 Task: Create a sub task Release to Production / Go Live for the task  Integrate a new online platform for online music lessons in the project BeaconWorks , assign it to team member softage.4@softage.net and update the status of the sub task to  At Risk , set the priority of the sub task to Medium
Action: Mouse moved to (475, 266)
Screenshot: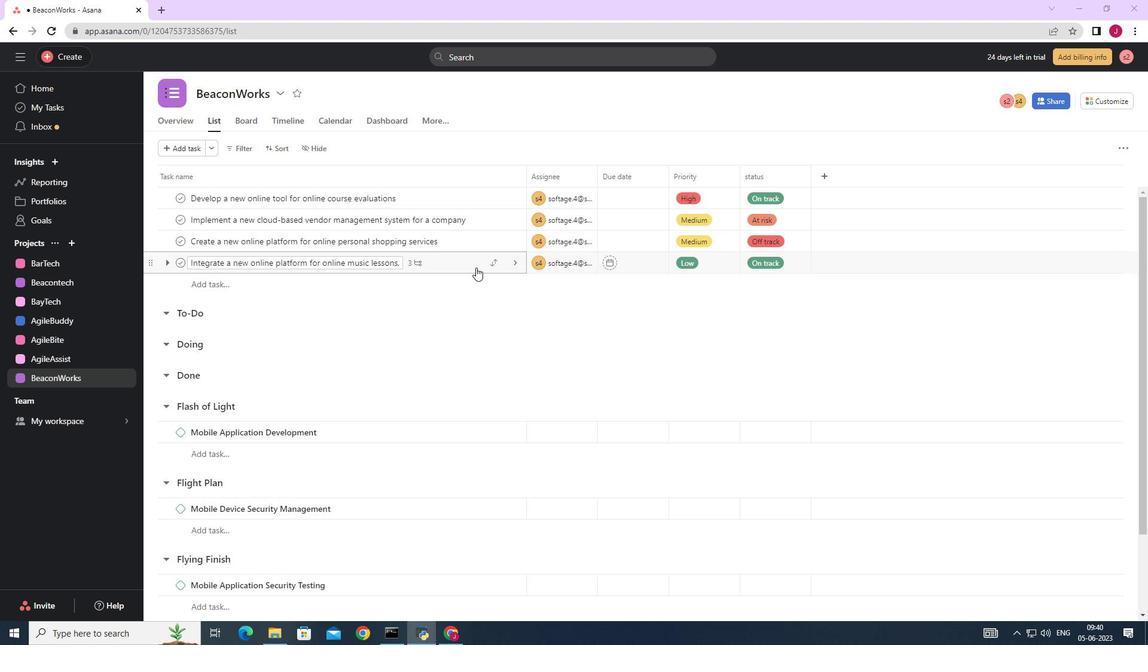 
Action: Mouse pressed left at (475, 266)
Screenshot: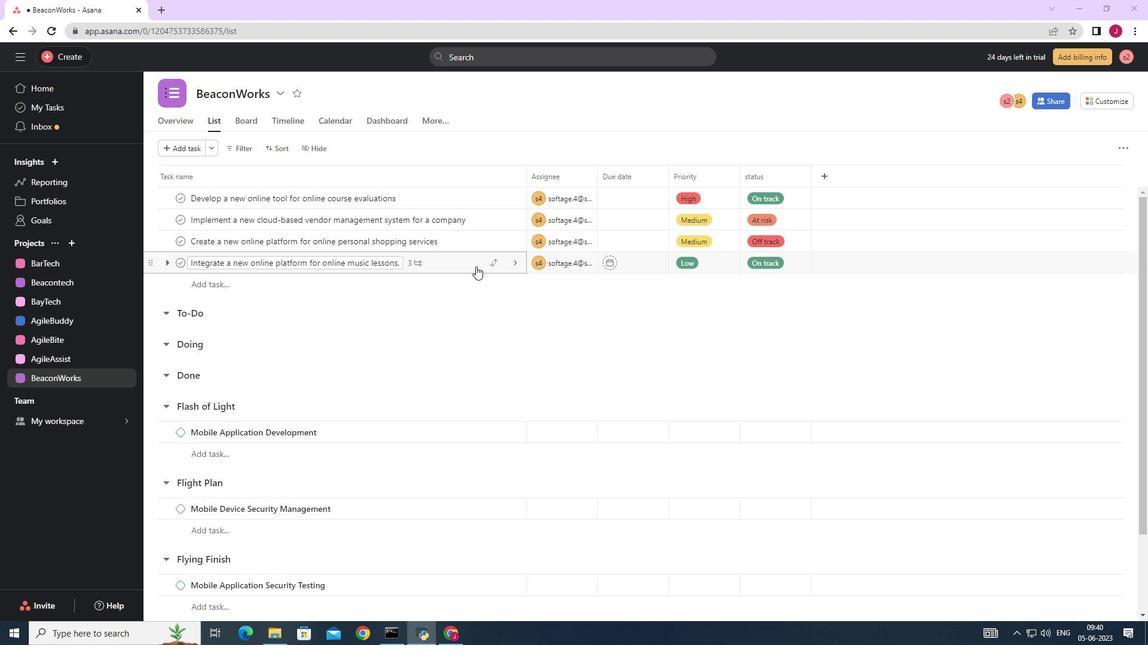 
Action: Mouse moved to (938, 400)
Screenshot: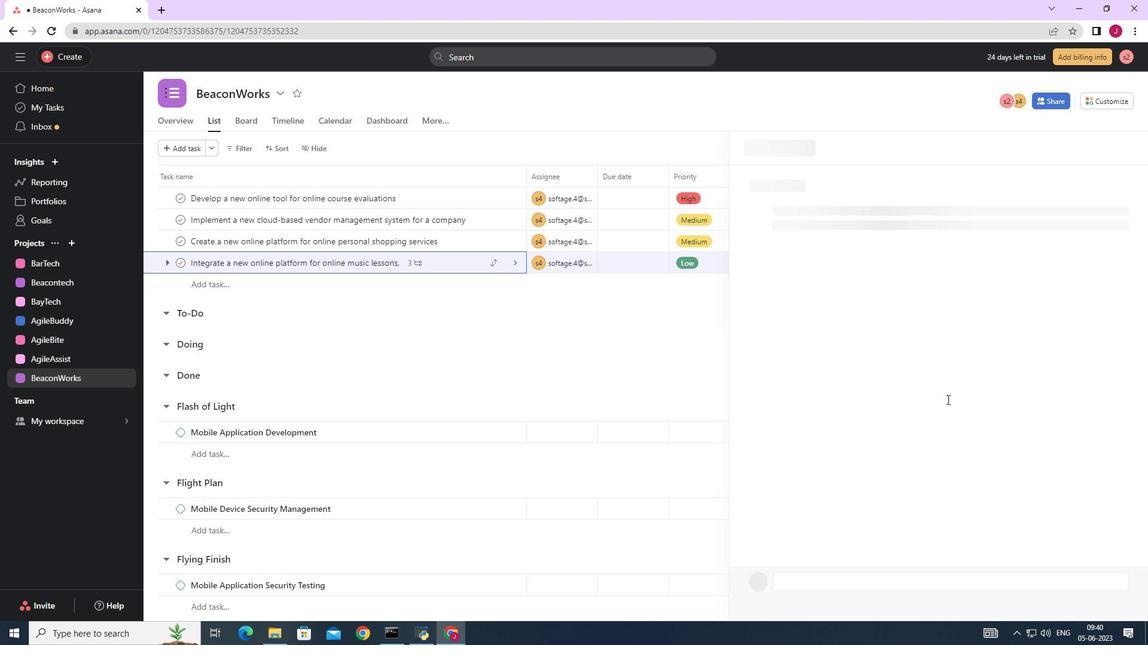 
Action: Mouse scrolled (938, 399) with delta (0, 0)
Screenshot: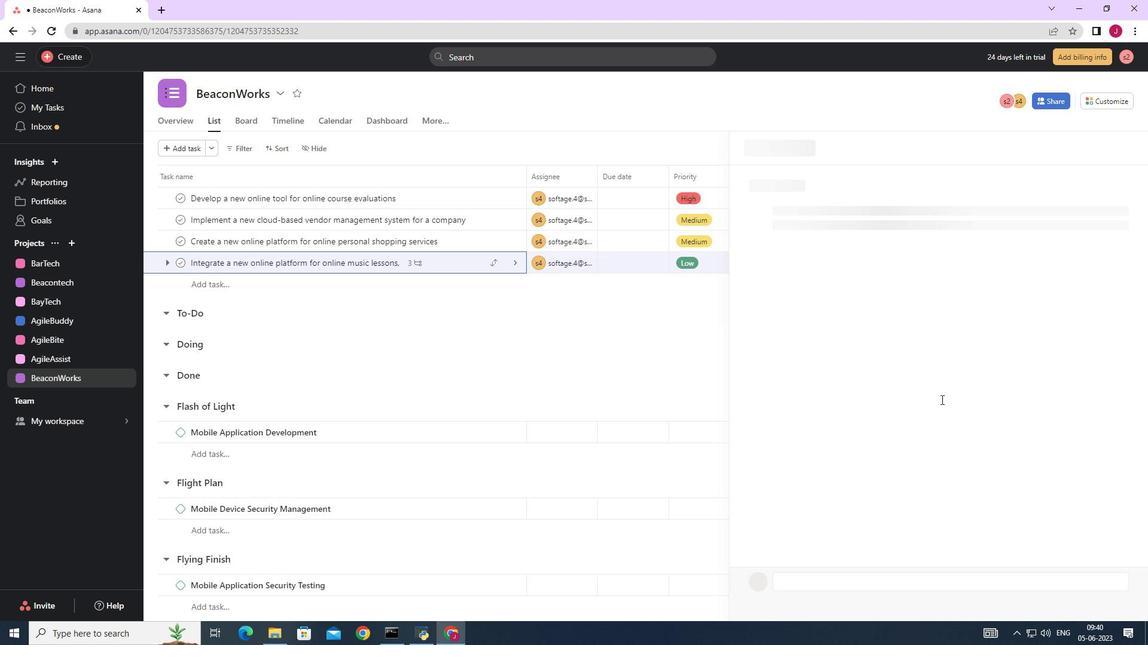 
Action: Mouse scrolled (938, 399) with delta (0, 0)
Screenshot: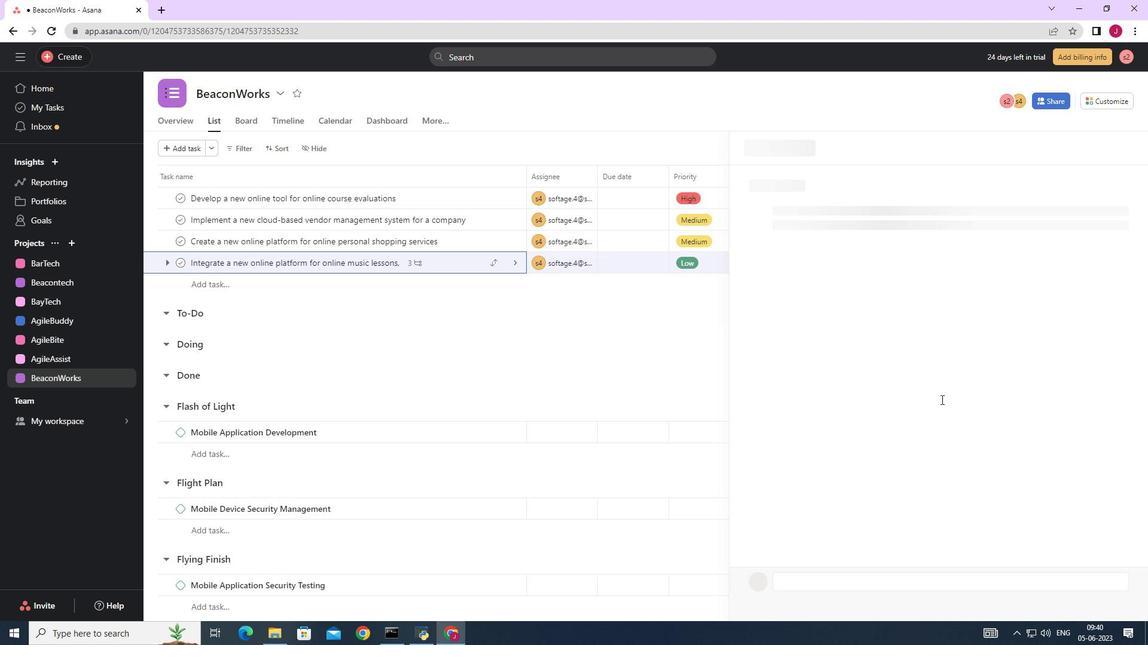 
Action: Mouse scrolled (938, 399) with delta (0, 0)
Screenshot: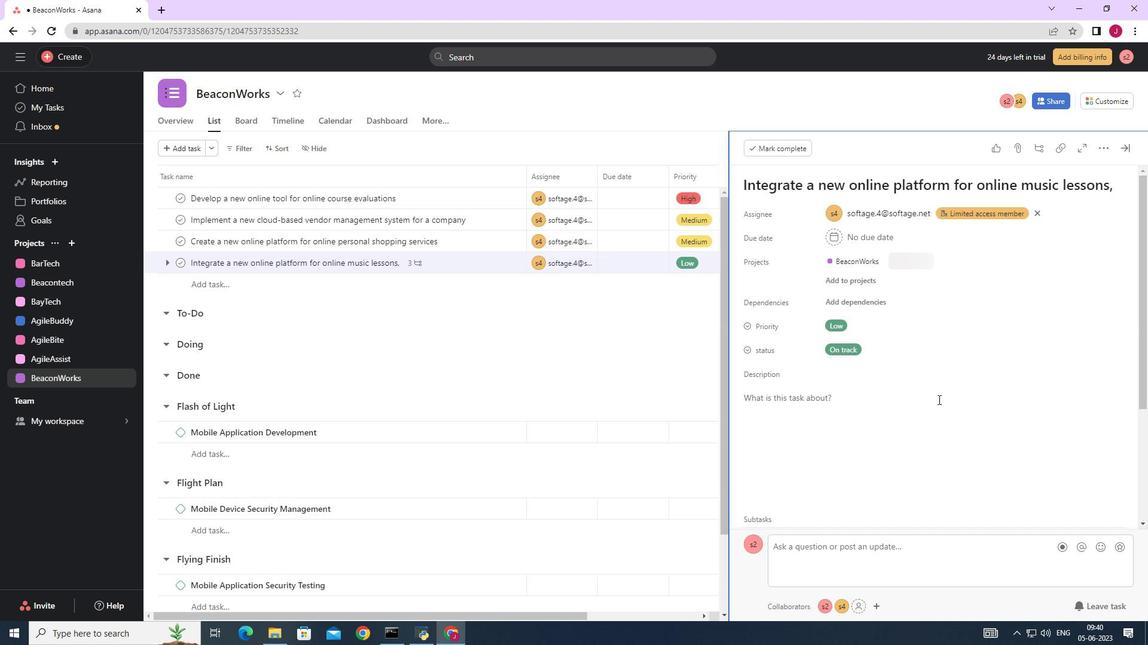 
Action: Mouse scrolled (938, 399) with delta (0, 0)
Screenshot: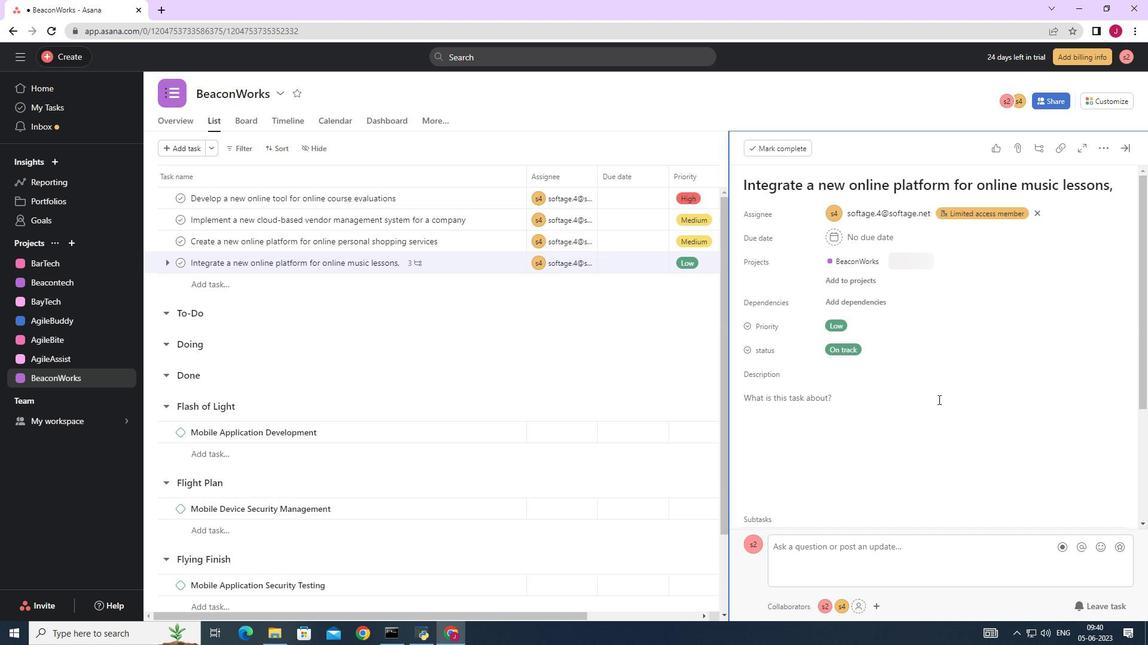 
Action: Mouse moved to (937, 400)
Screenshot: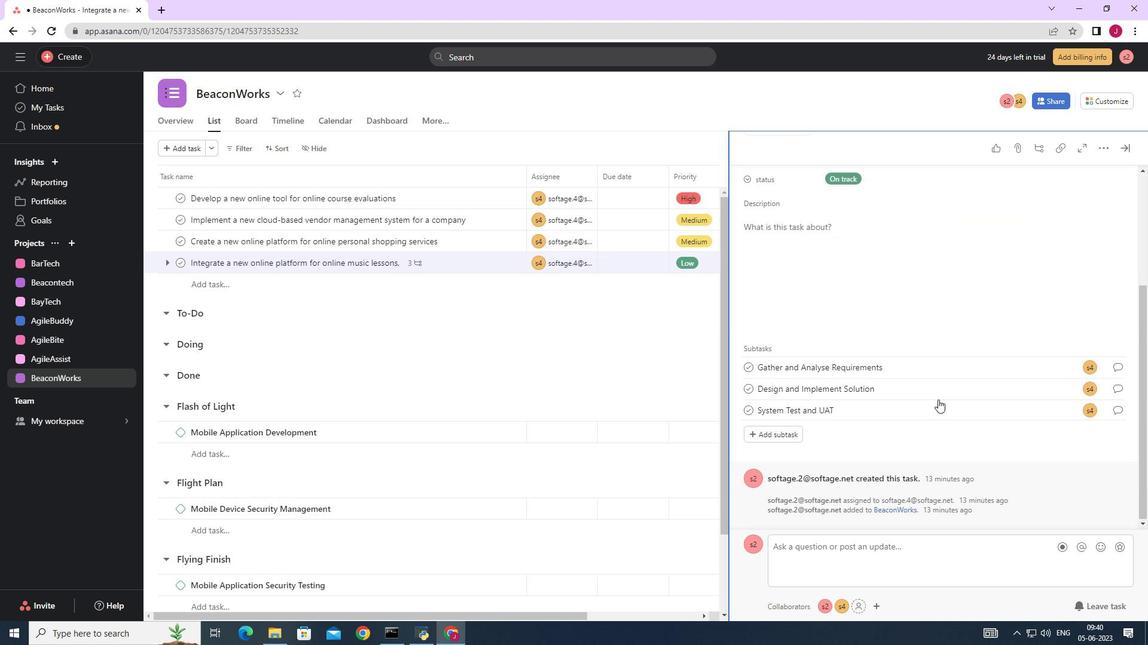 
Action: Mouse scrolled (937, 399) with delta (0, 0)
Screenshot: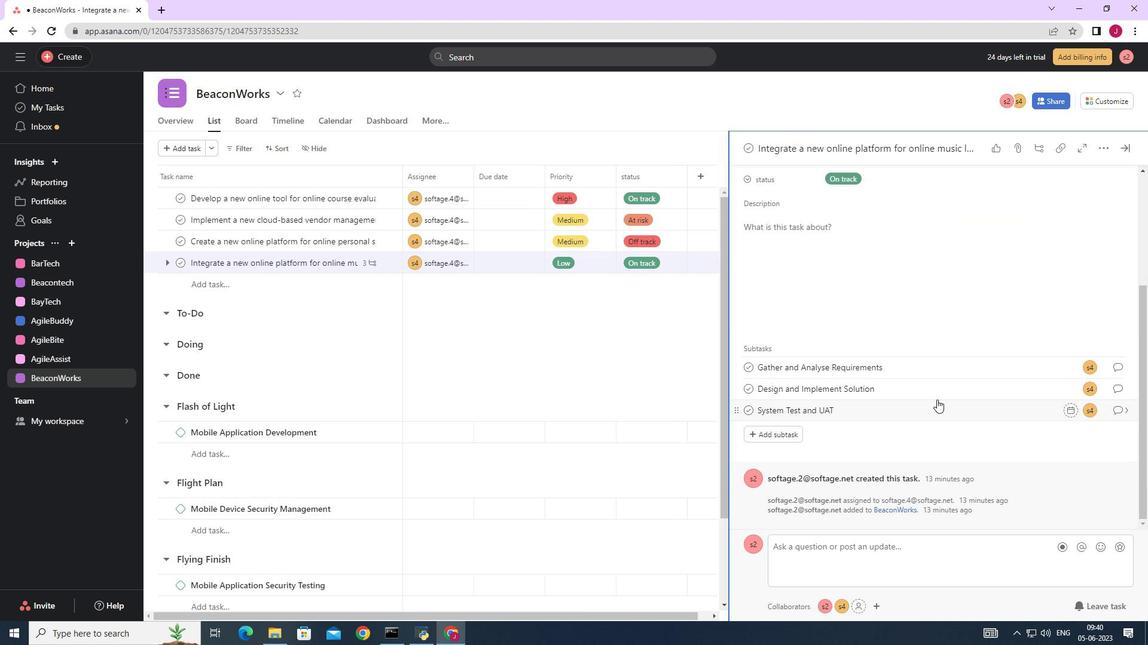 
Action: Mouse scrolled (937, 399) with delta (0, 0)
Screenshot: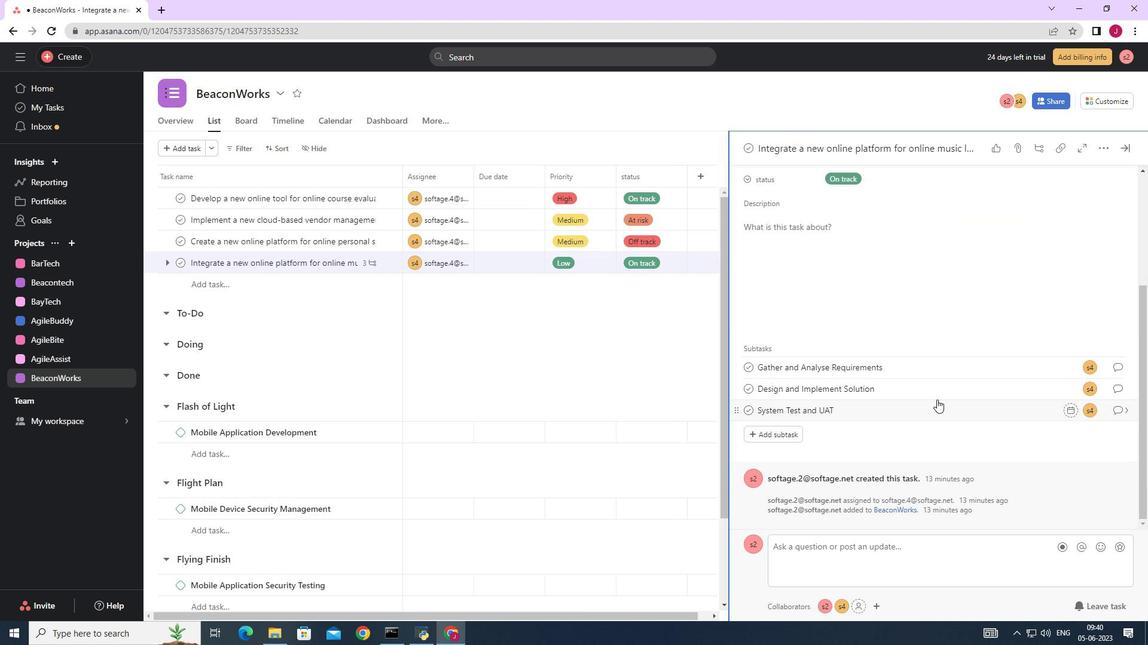 
Action: Mouse scrolled (937, 399) with delta (0, 0)
Screenshot: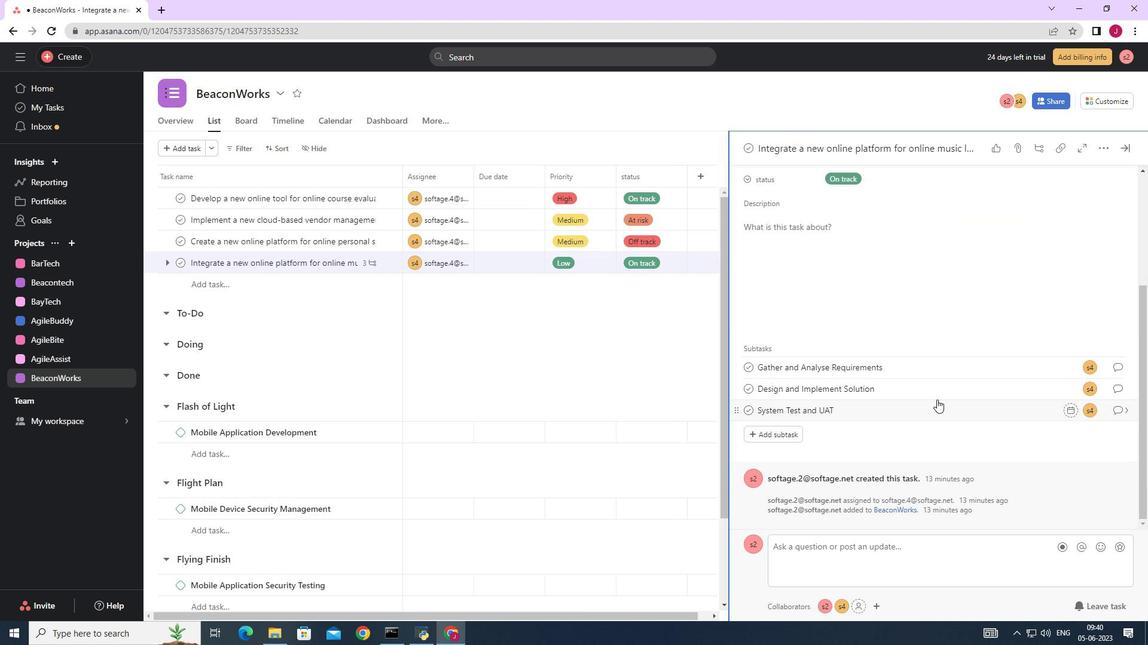 
Action: Mouse scrolled (937, 399) with delta (0, 0)
Screenshot: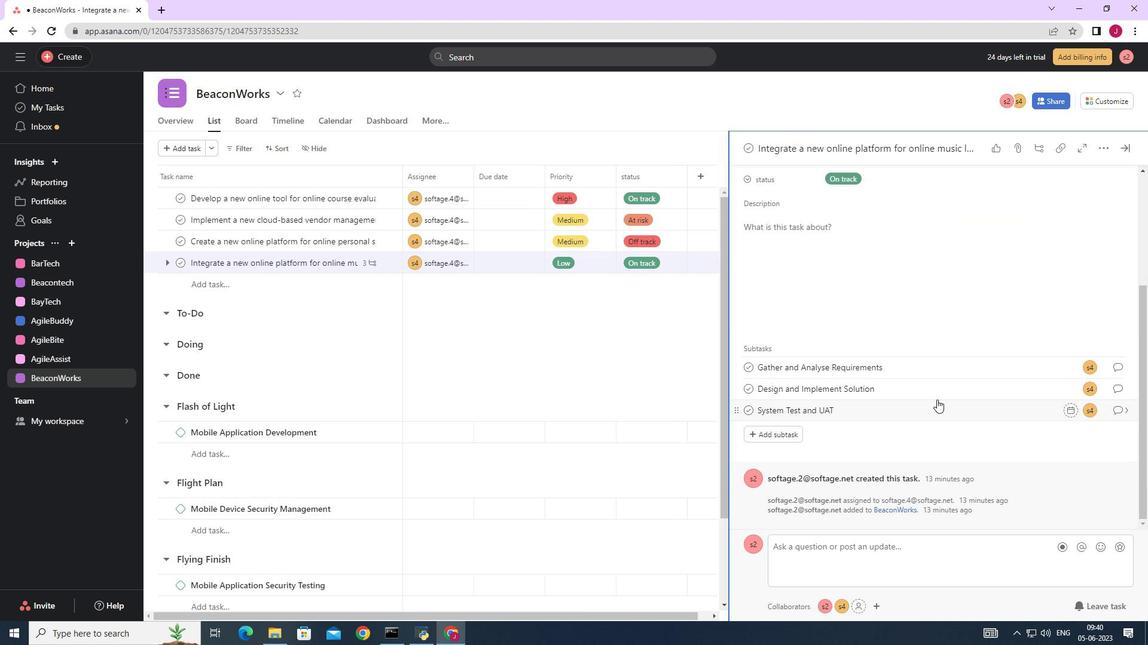 
Action: Mouse moved to (789, 437)
Screenshot: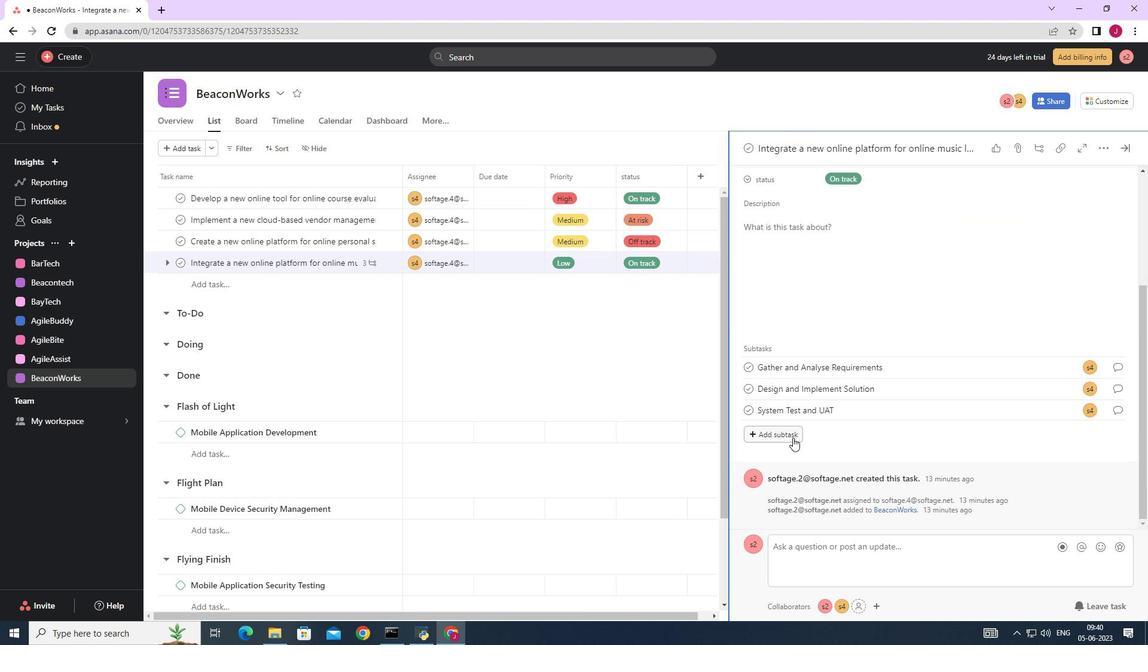 
Action: Mouse pressed left at (789, 437)
Screenshot: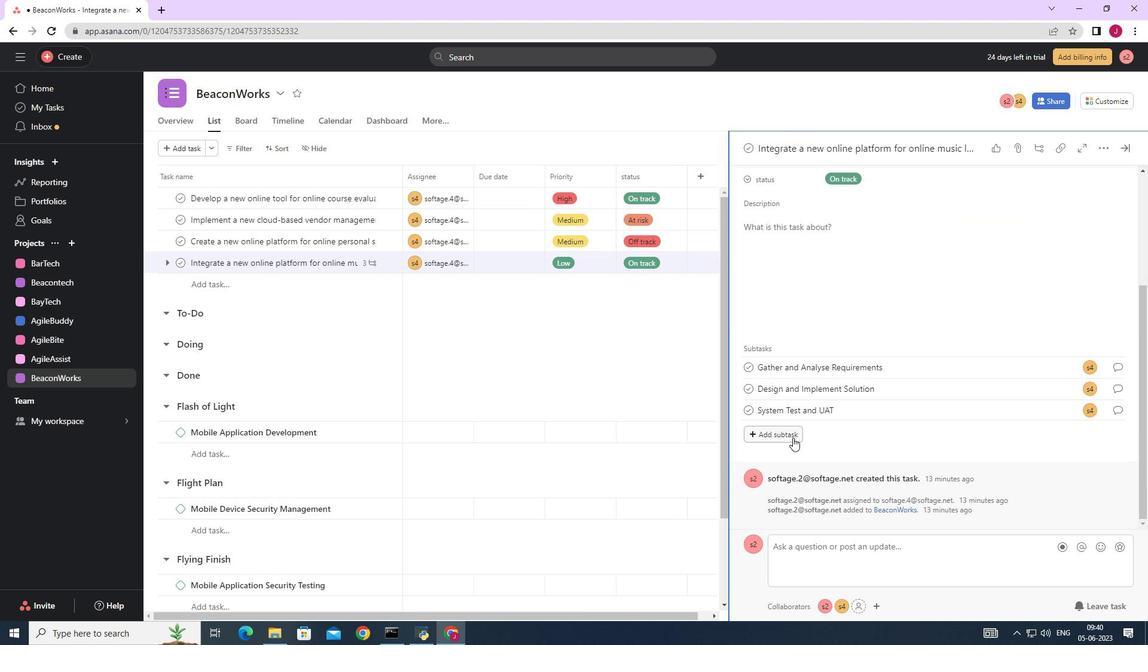 
Action: Mouse moved to (777, 412)
Screenshot: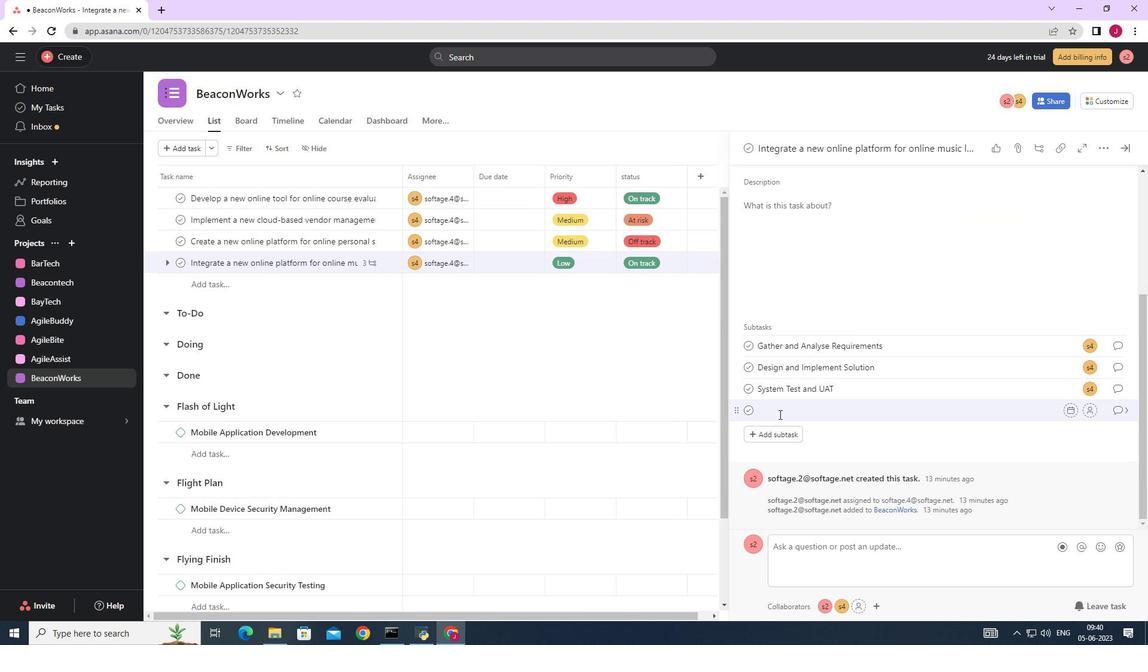 
Action: Key pressed <Key.caps_lock>R<Key.caps_lock>e<Key.backspace><Key.backspace>r<Key.caps_lock>ELEASE<Key.space>TO<Key.space>PRODUCTION<Key.space>/<Key.space><Key.caps_lock>g<Key.caps_lock>O<Key.space><Key.caps_lock>l<Key.caps_lock>IVE
Screenshot: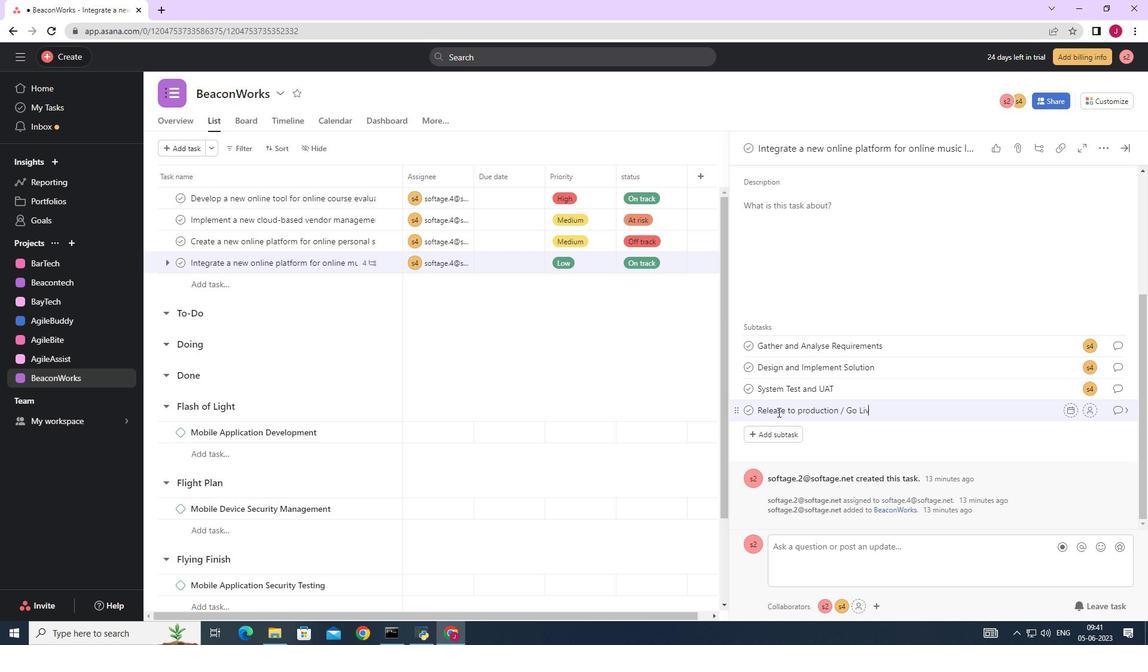 
Action: Mouse moved to (1087, 417)
Screenshot: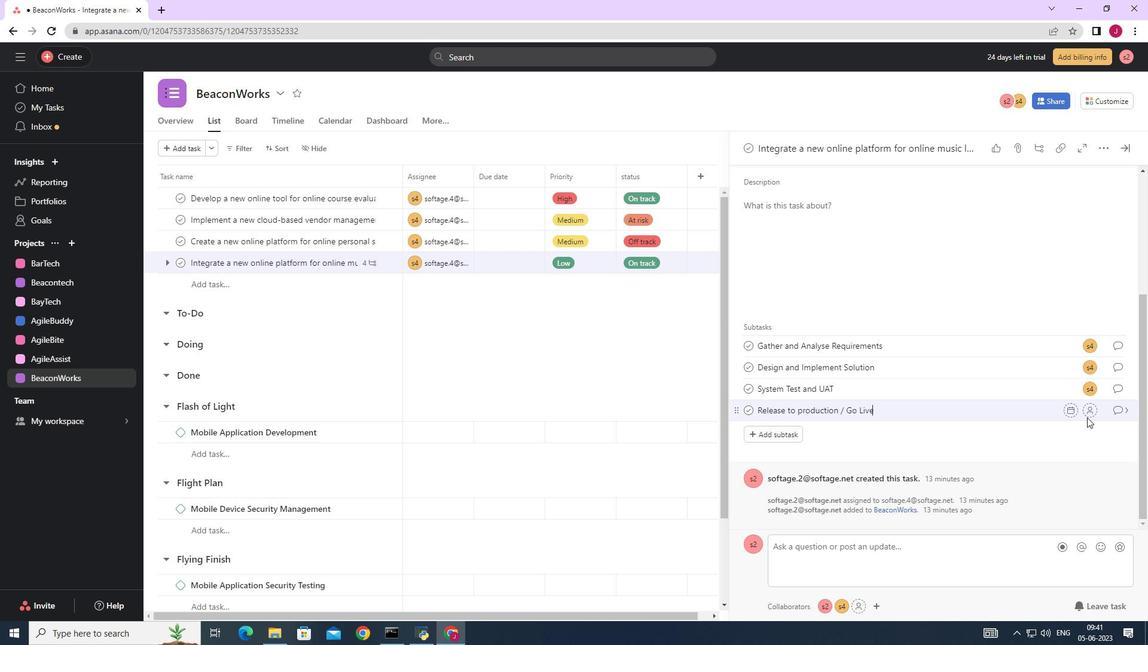
Action: Mouse pressed left at (1087, 417)
Screenshot: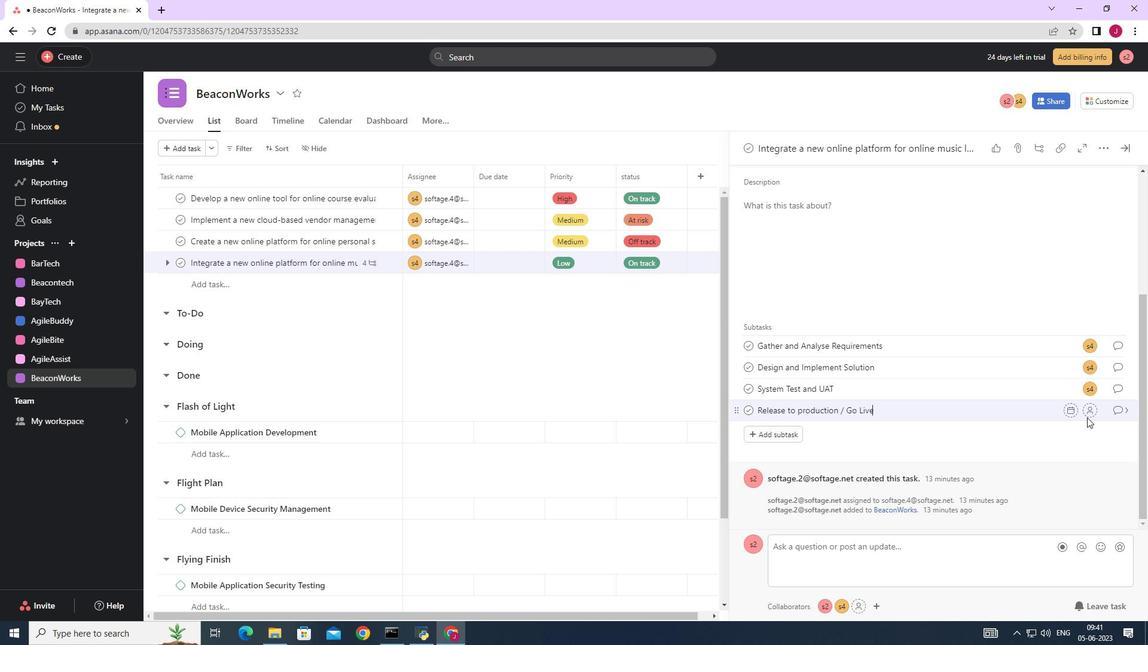 
Action: Mouse moved to (1088, 413)
Screenshot: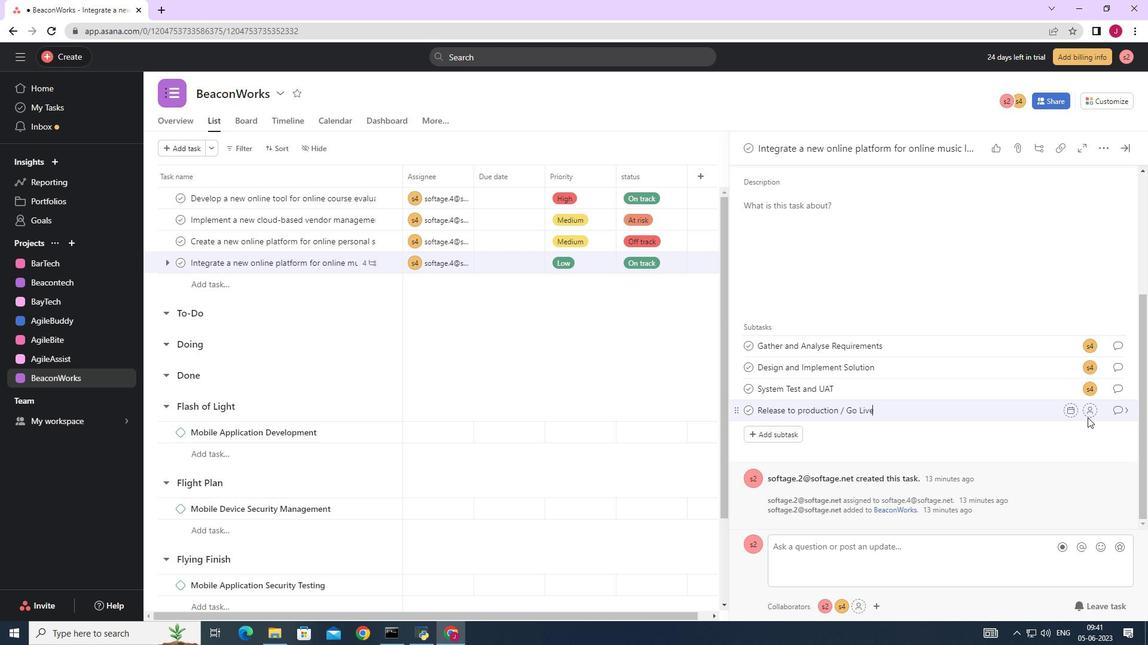 
Action: Mouse pressed left at (1088, 413)
Screenshot: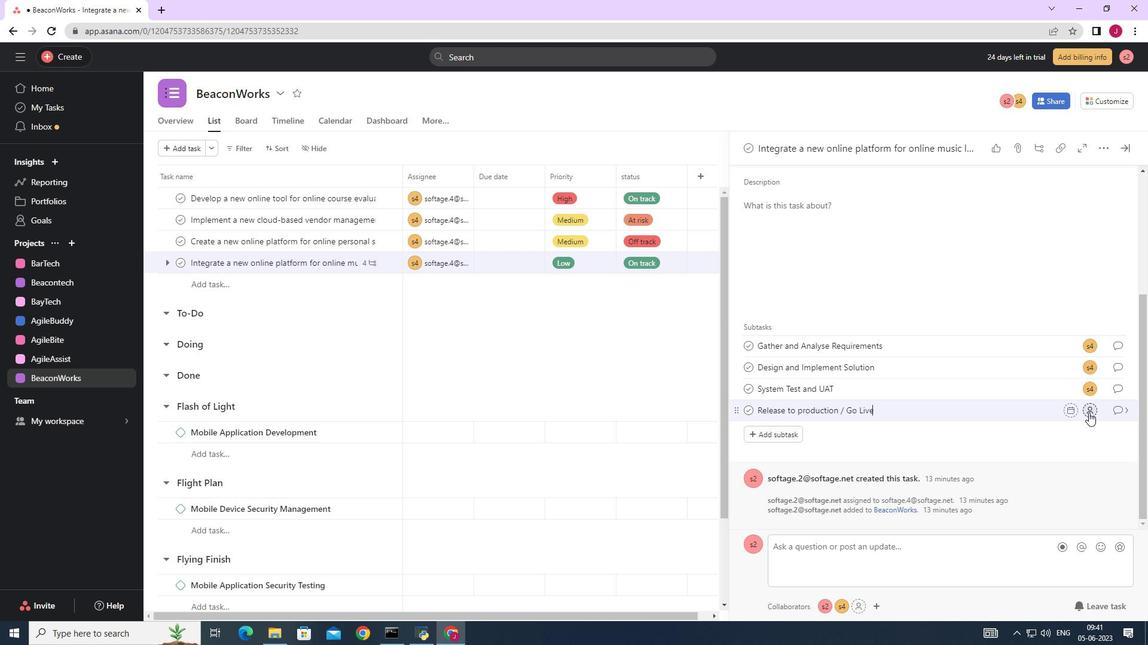 
Action: Mouse moved to (1078, 416)
Screenshot: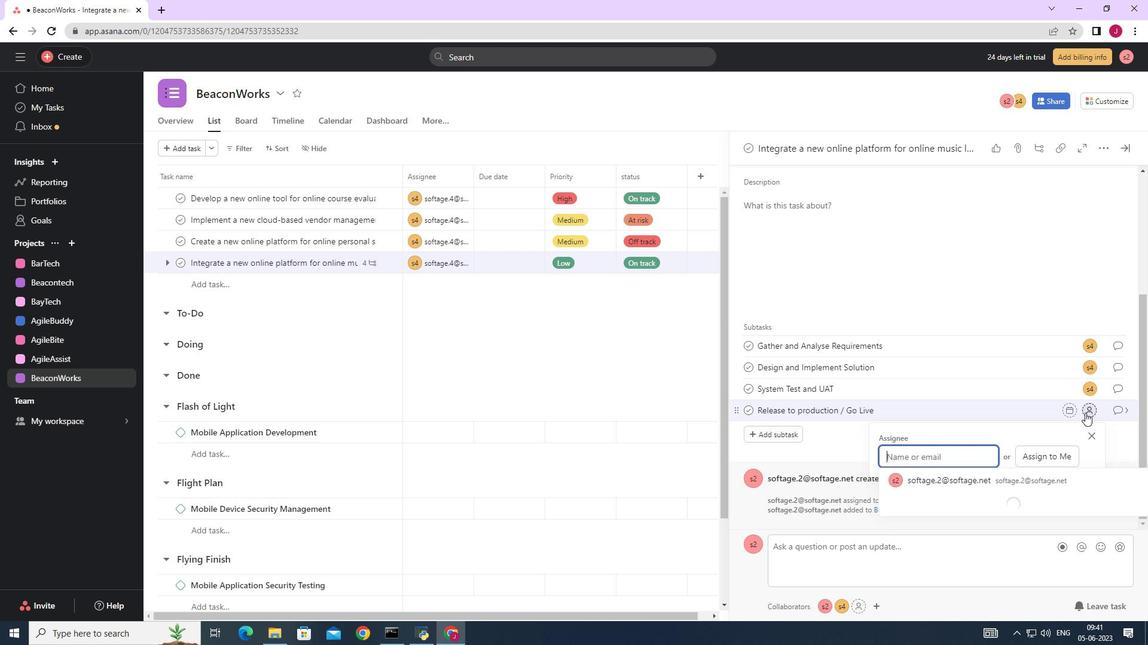 
Action: Key pressed SOFTAGE.4
Screenshot: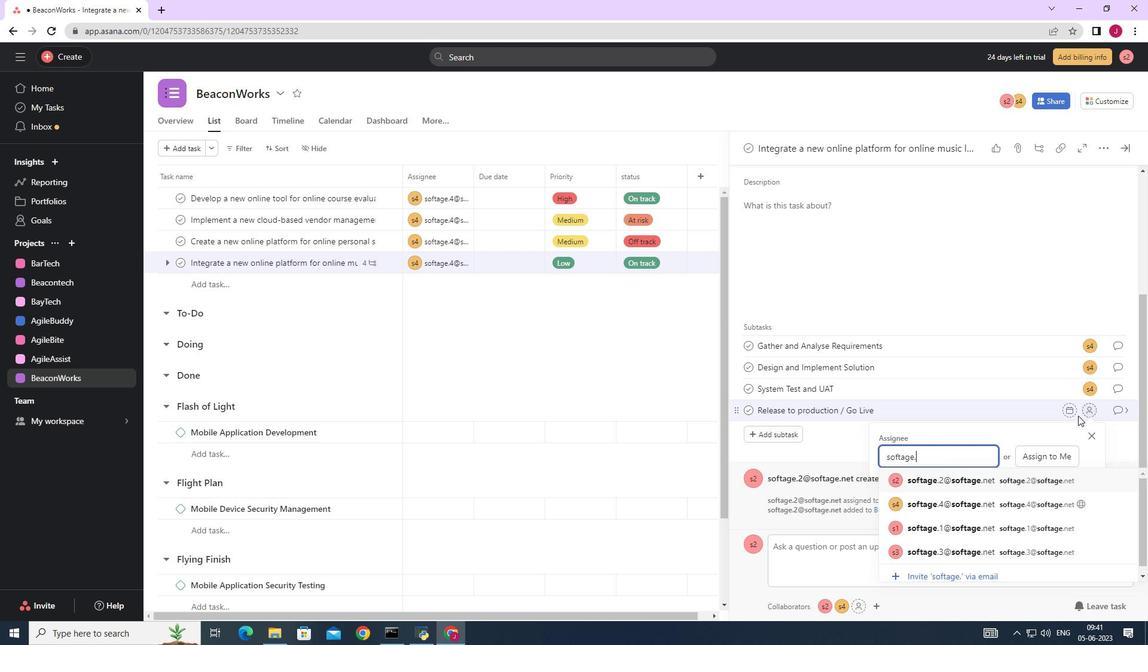 
Action: Mouse moved to (965, 481)
Screenshot: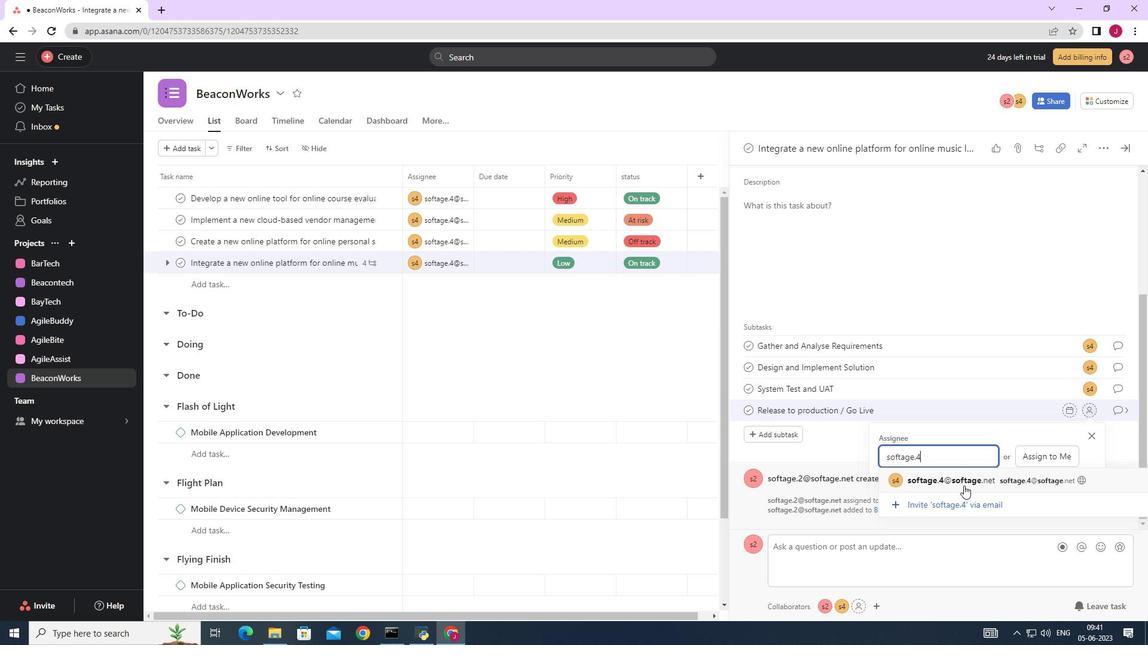 
Action: Mouse pressed left at (965, 481)
Screenshot: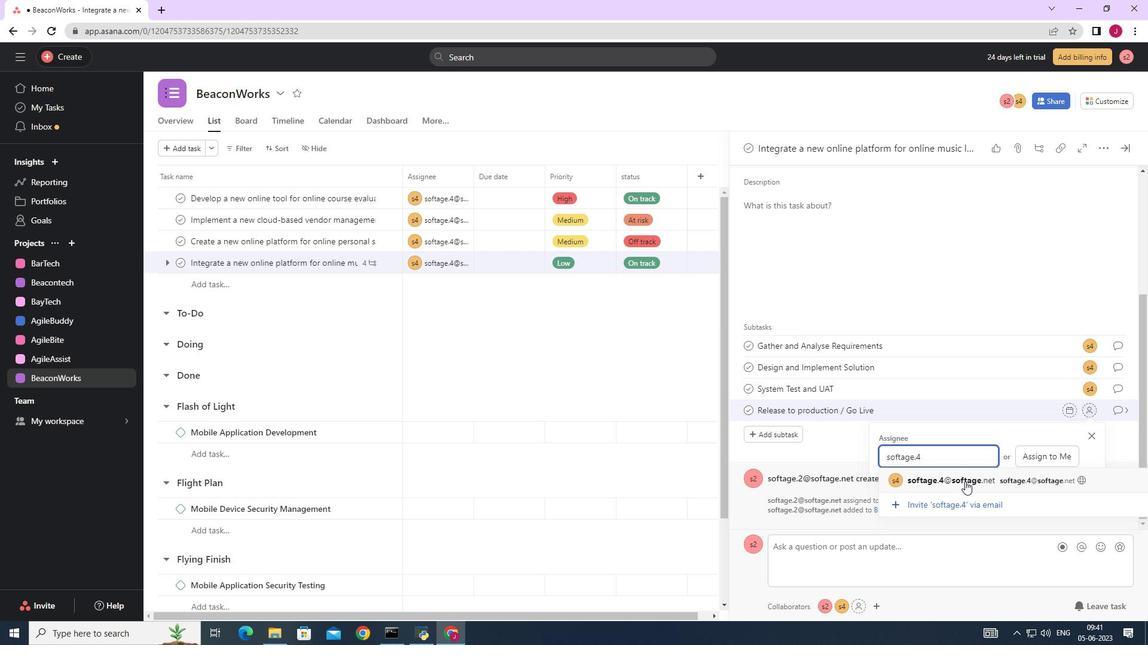 
Action: Mouse moved to (1118, 412)
Screenshot: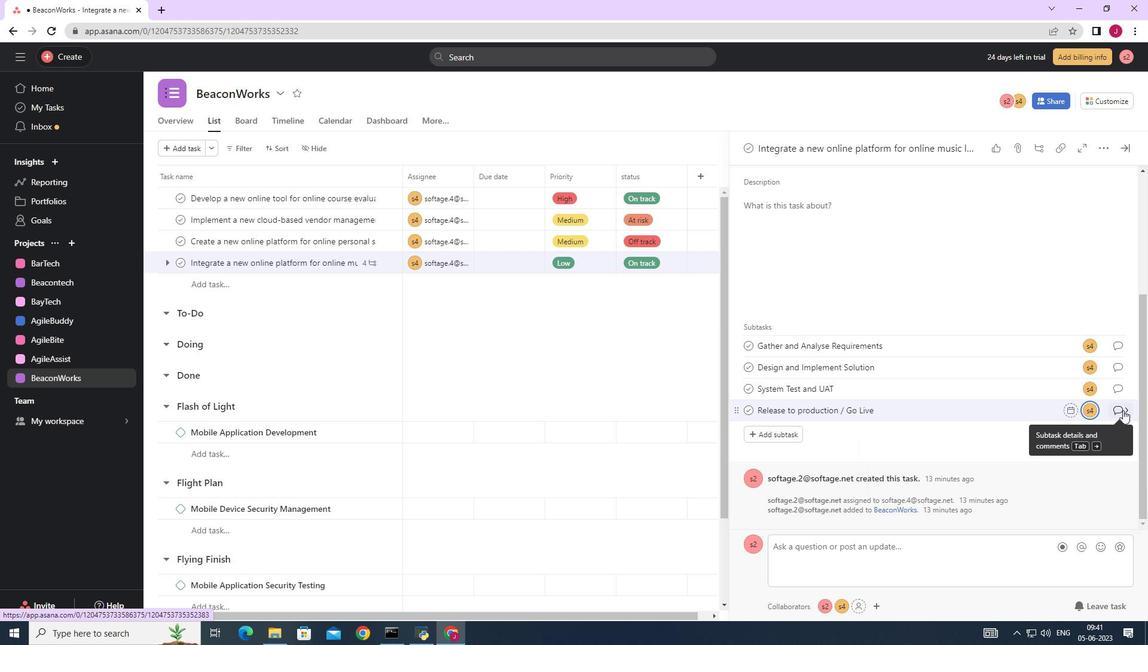 
Action: Mouse pressed left at (1118, 412)
Screenshot: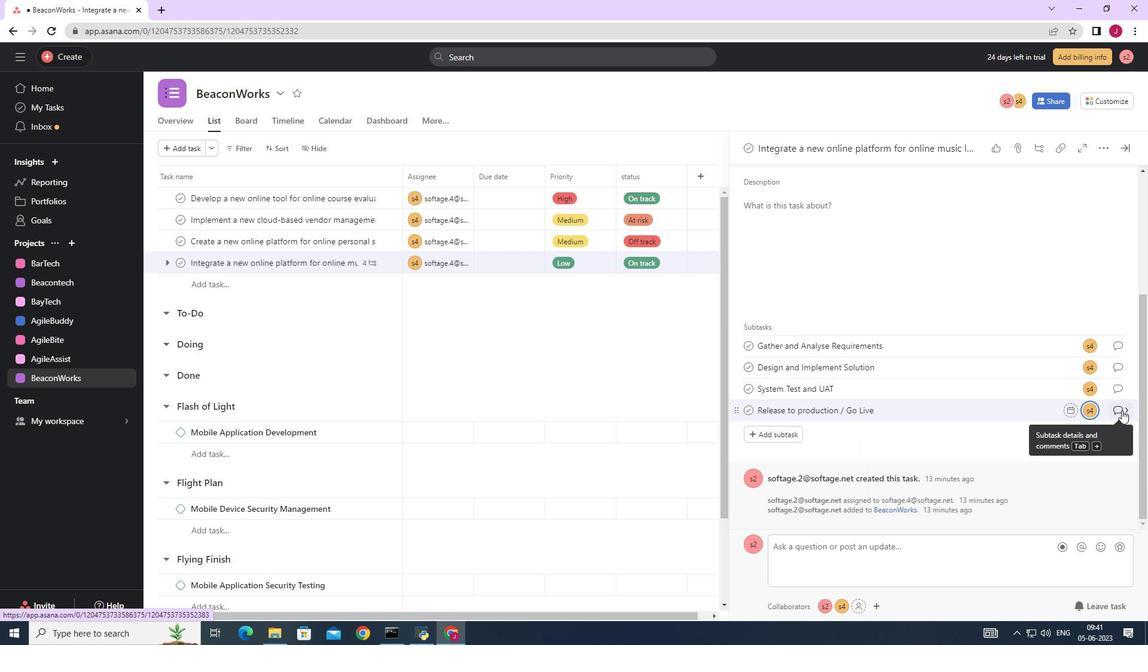 
Action: Mouse moved to (788, 319)
Screenshot: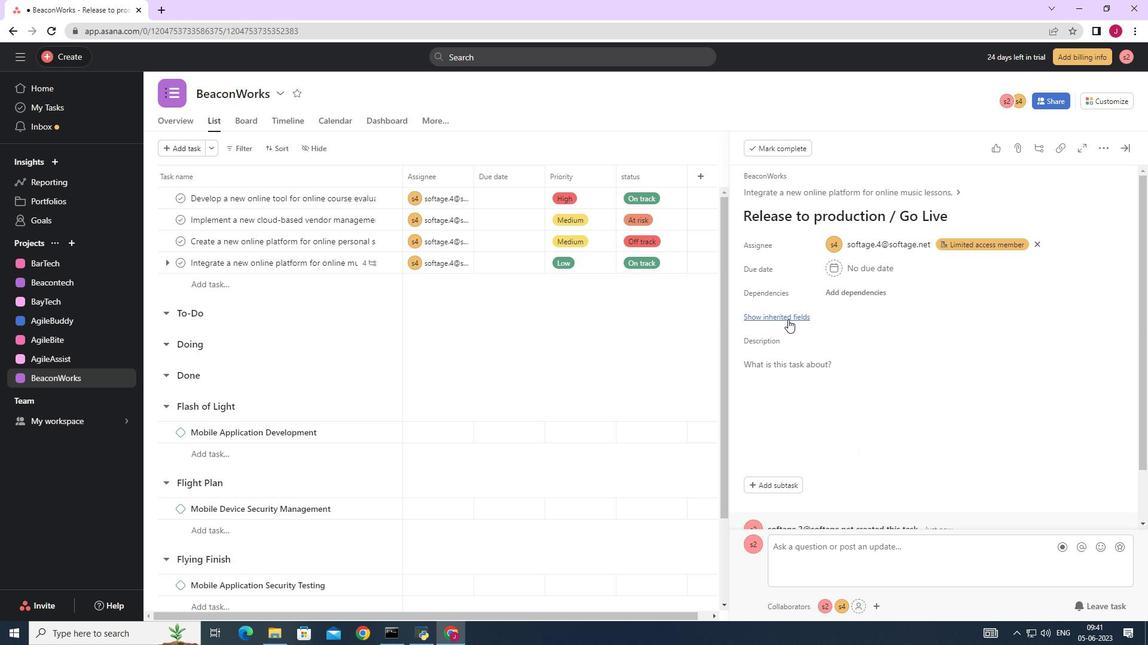 
Action: Mouse pressed left at (788, 319)
Screenshot: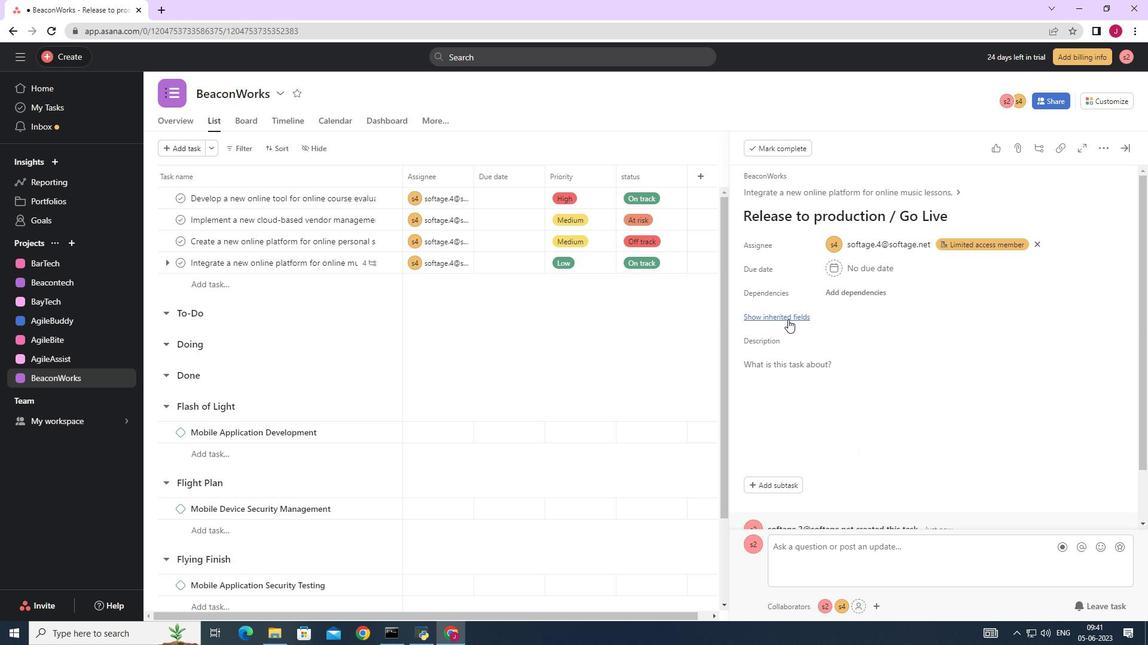 
Action: Mouse moved to (830, 338)
Screenshot: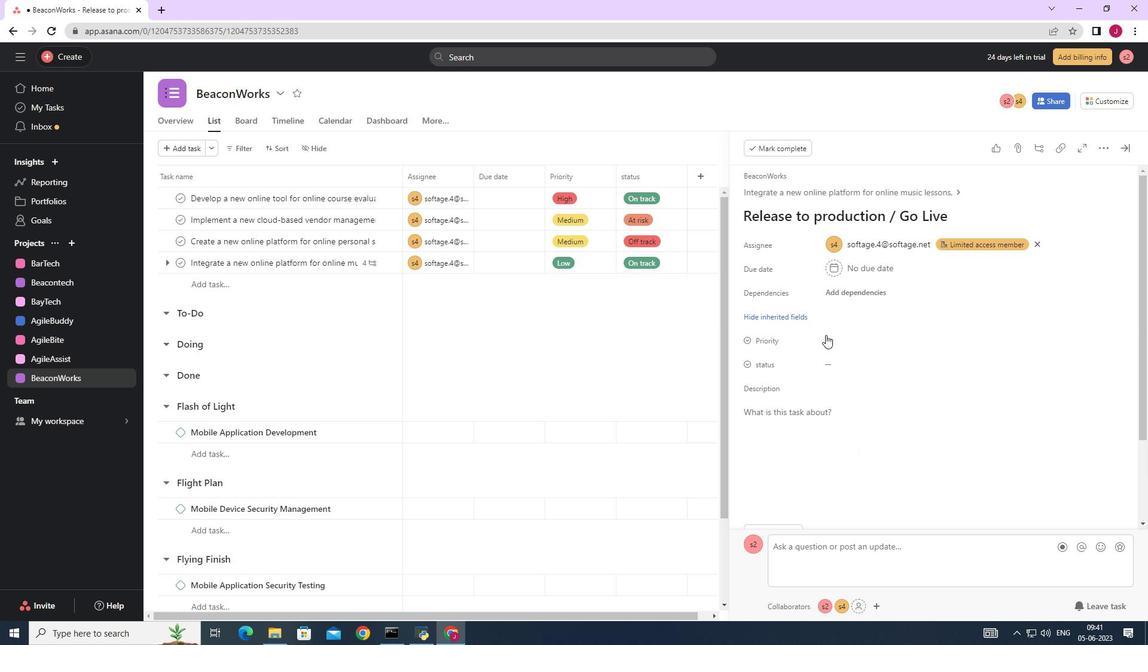 
Action: Mouse pressed left at (830, 338)
Screenshot: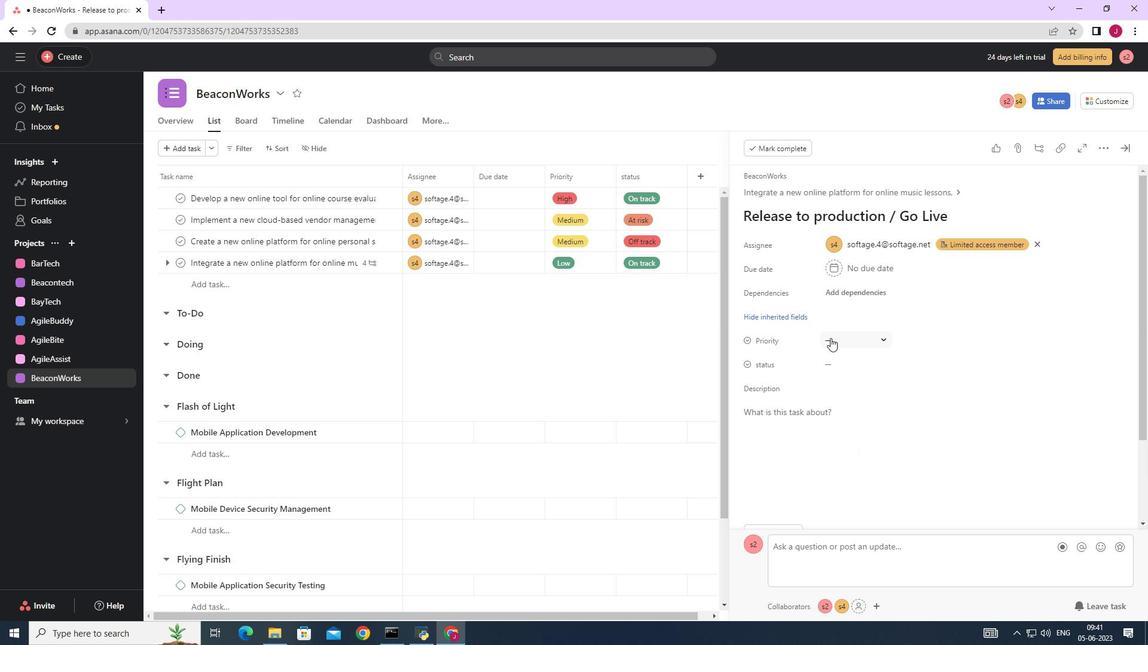 
Action: Mouse moved to (856, 403)
Screenshot: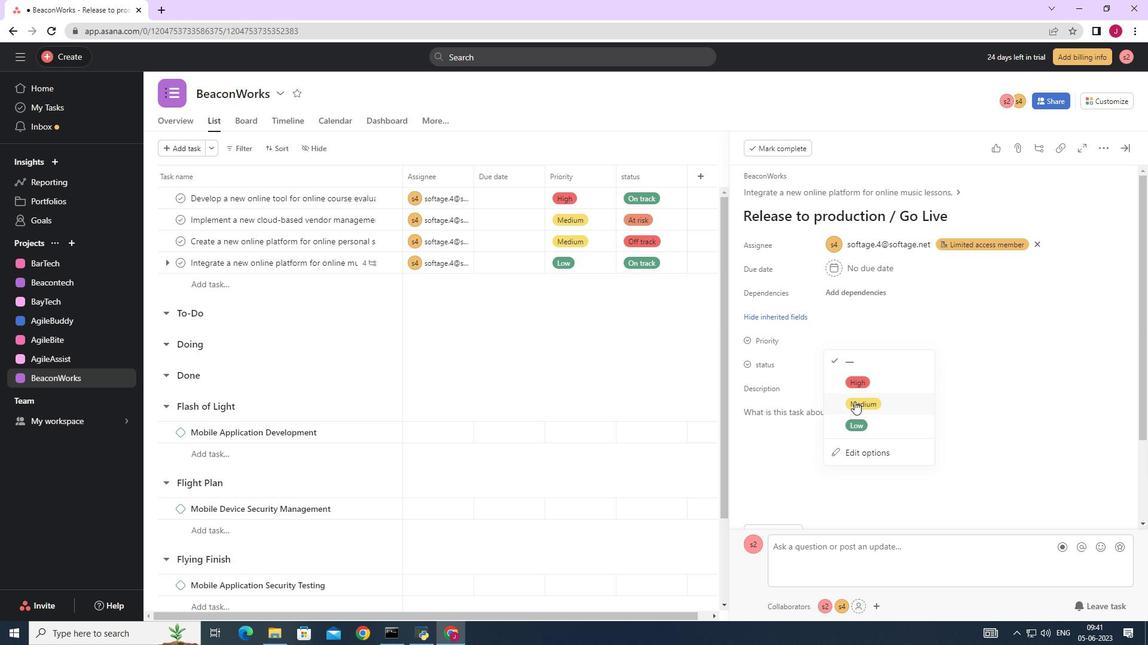 
Action: Mouse pressed left at (856, 403)
Screenshot: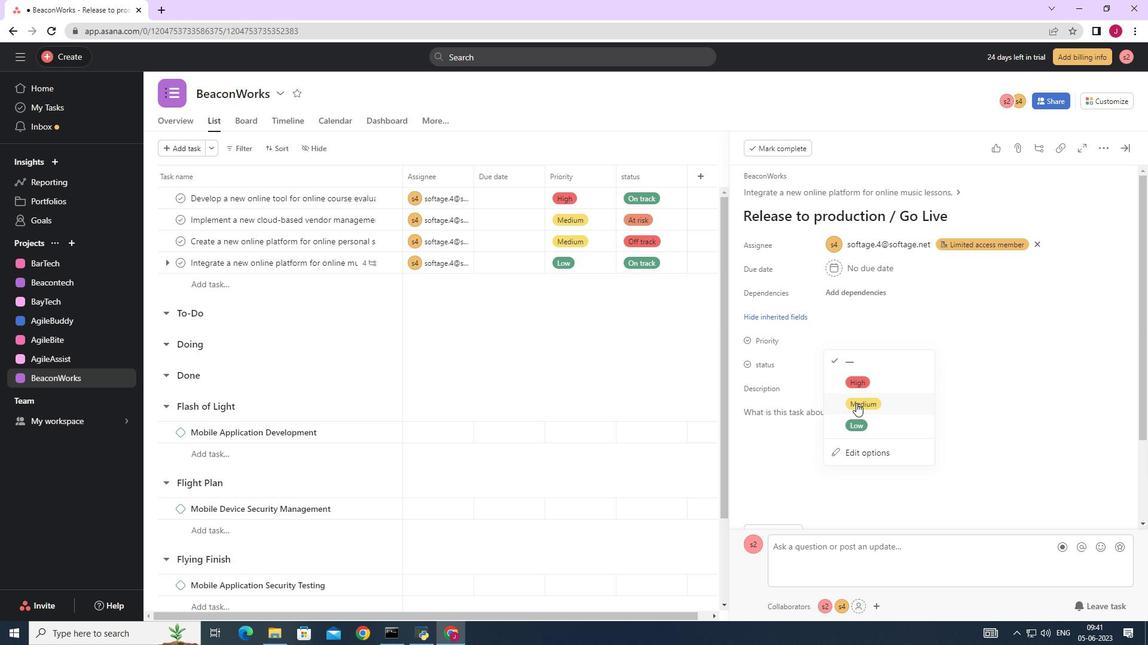 
Action: Mouse moved to (844, 365)
Screenshot: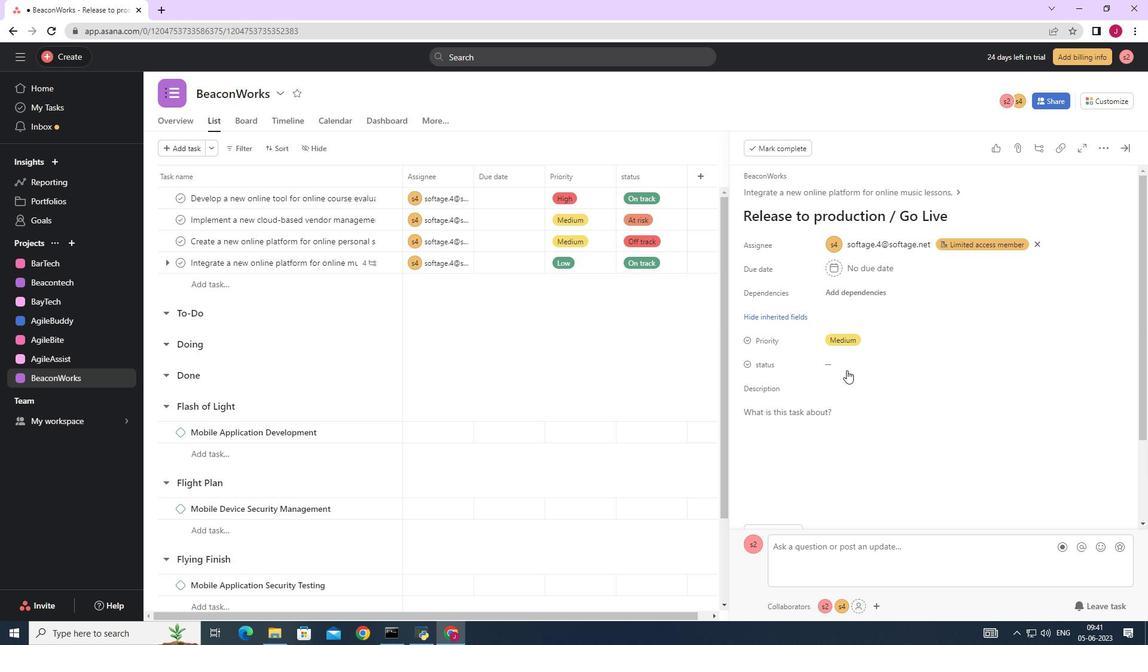 
Action: Mouse pressed left at (844, 365)
Screenshot: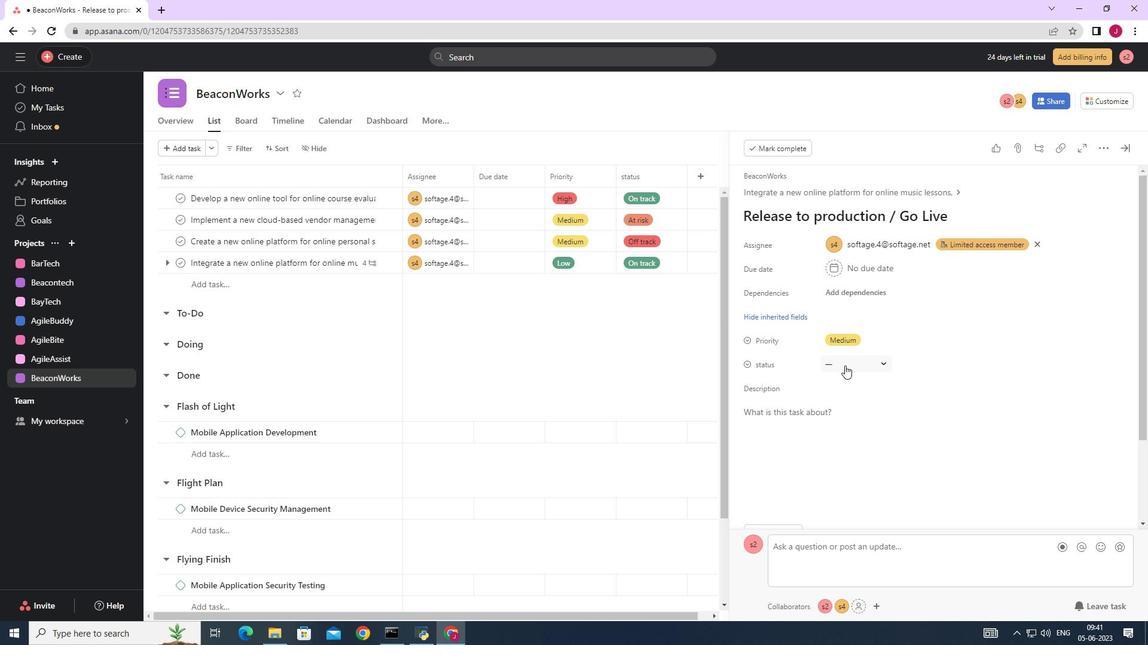 
Action: Mouse moved to (863, 449)
Screenshot: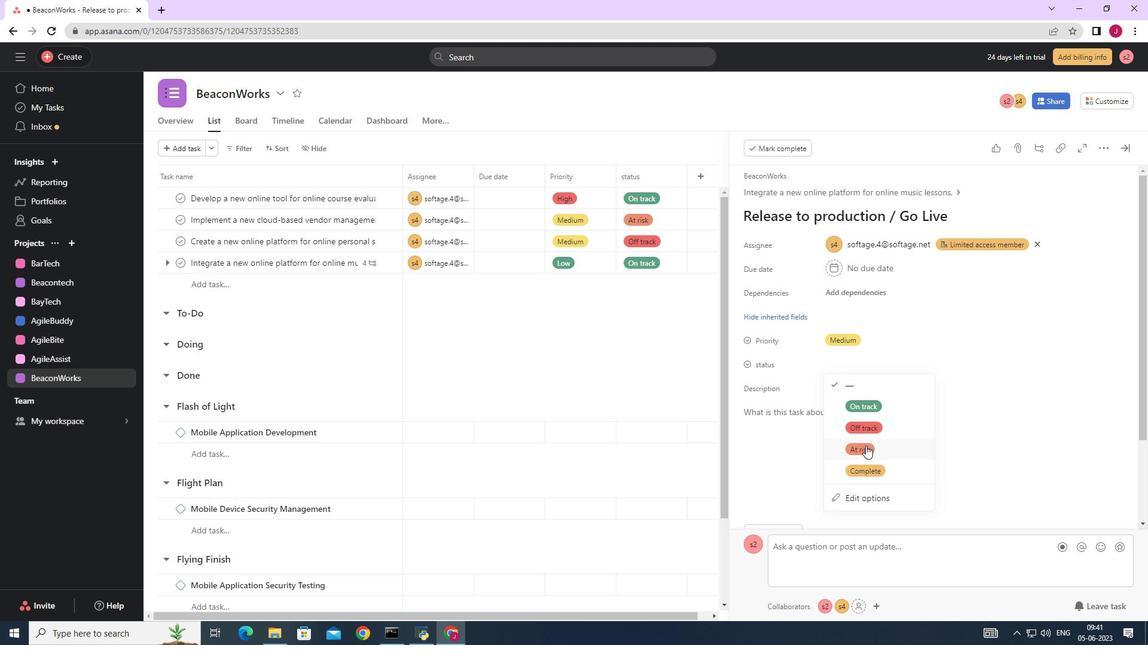 
Action: Mouse pressed left at (863, 449)
Screenshot: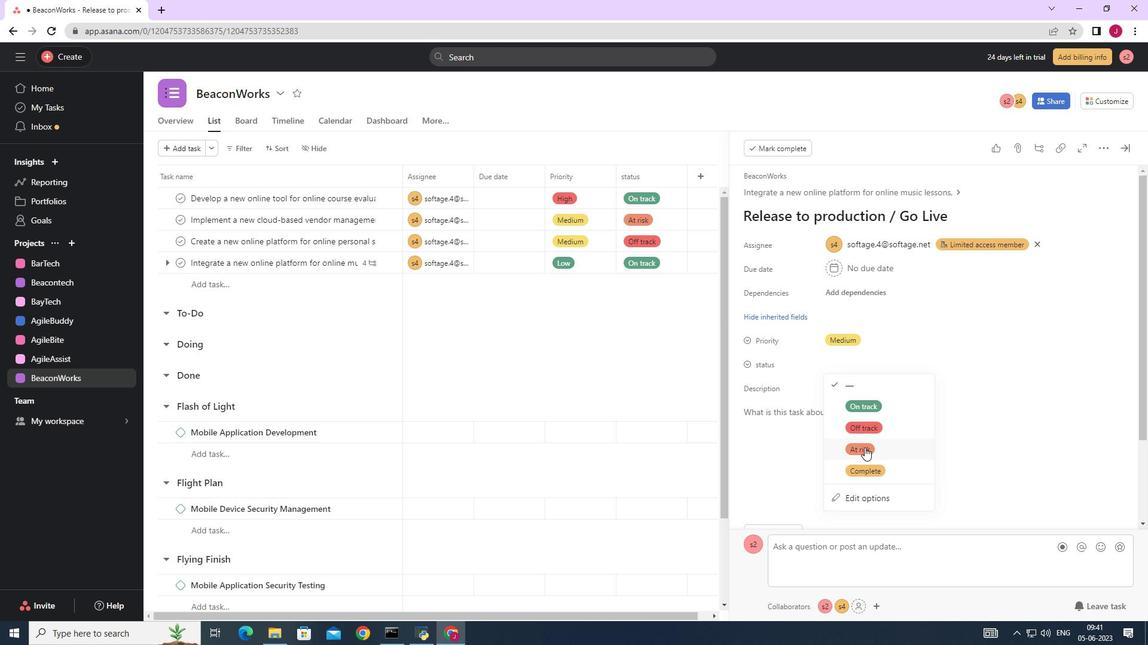 
Action: Mouse moved to (1125, 150)
Screenshot: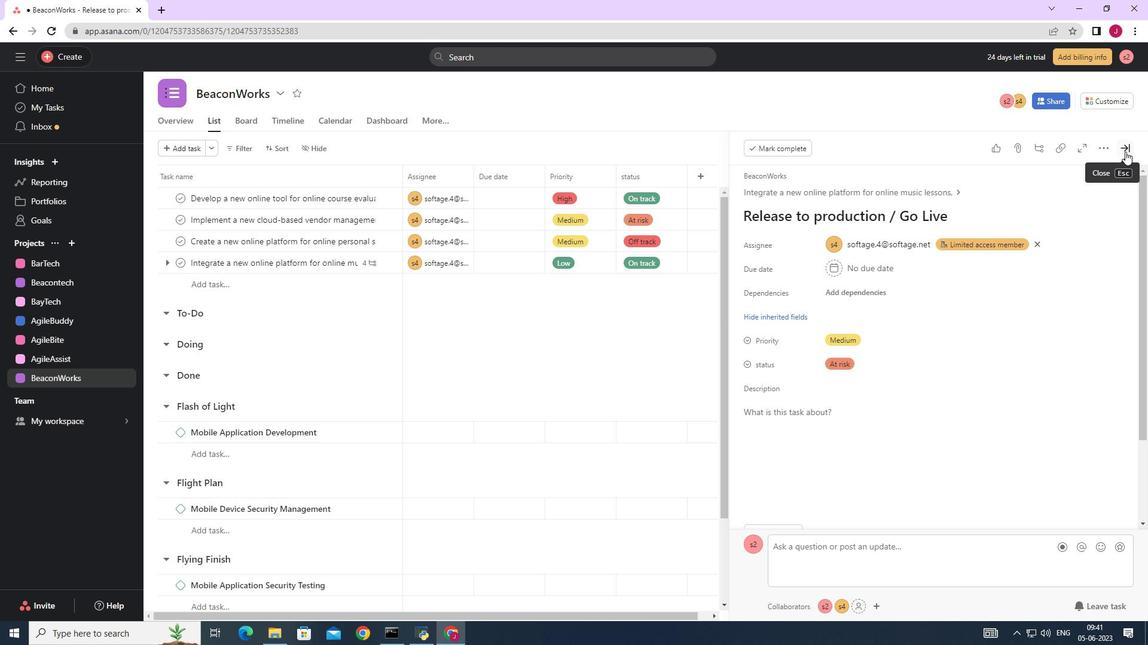 
Action: Mouse pressed left at (1125, 150)
Screenshot: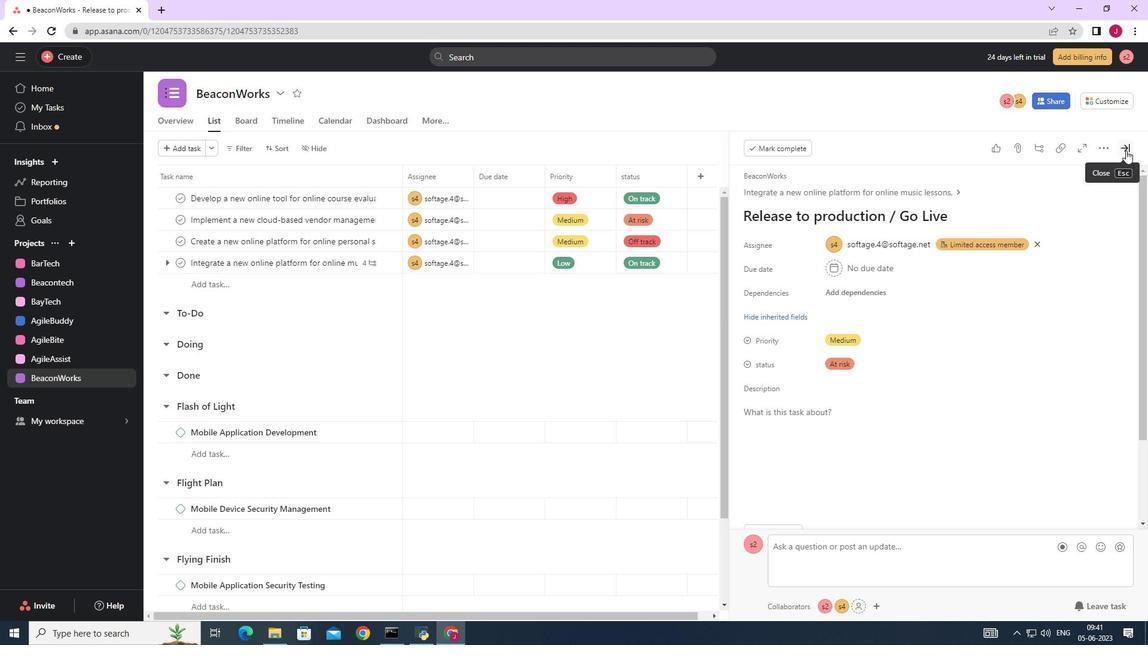 
